 Task: Add Vive Organic Pure Boost Ginger Shot to the cart.
Action: Mouse pressed left at (14, 157)
Screenshot: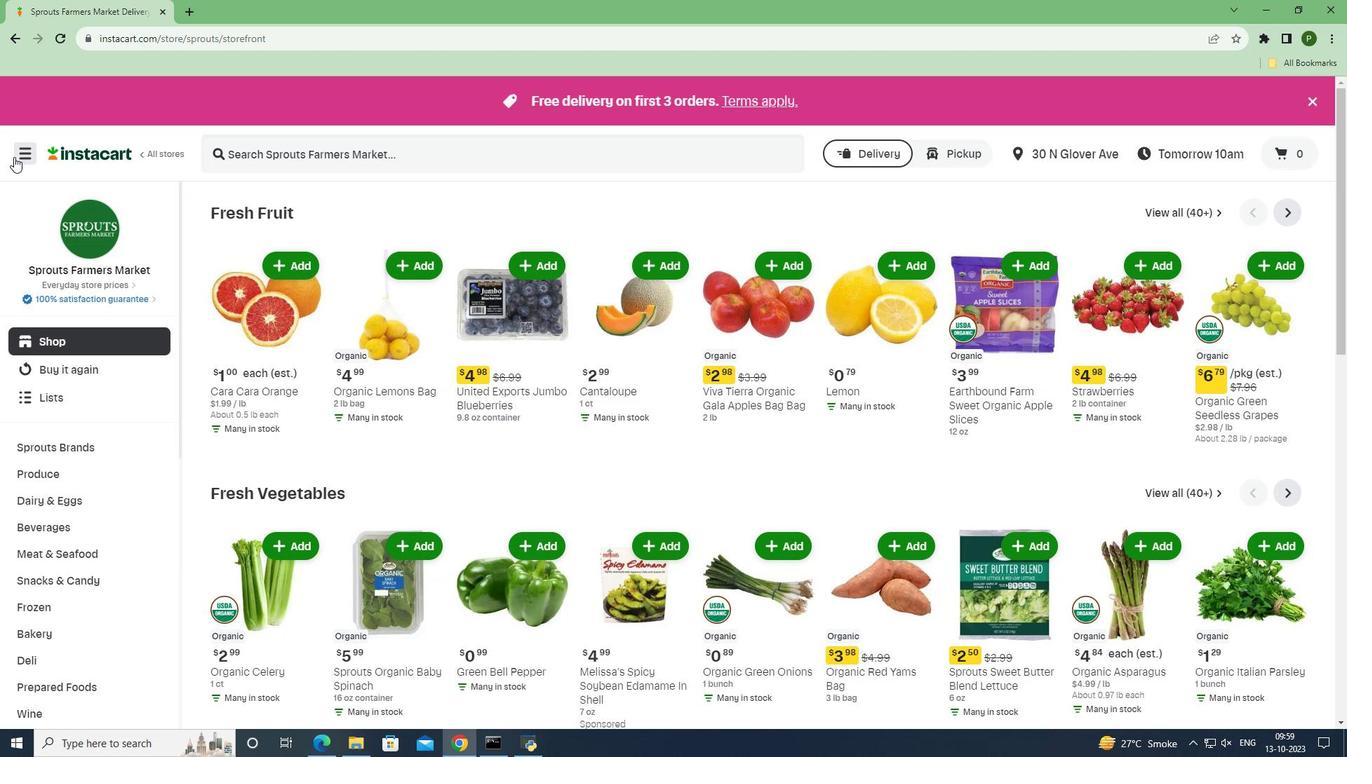
Action: Mouse moved to (90, 363)
Screenshot: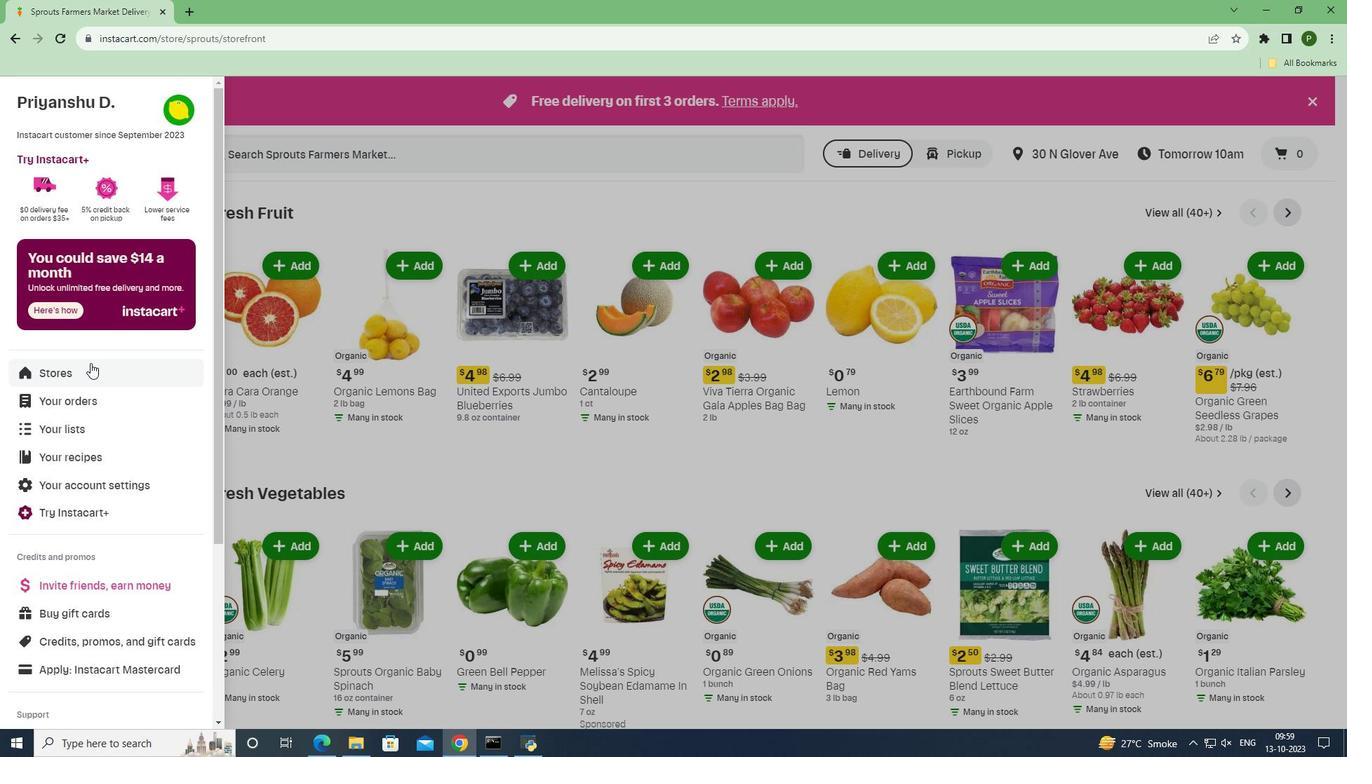 
Action: Mouse pressed left at (90, 363)
Screenshot: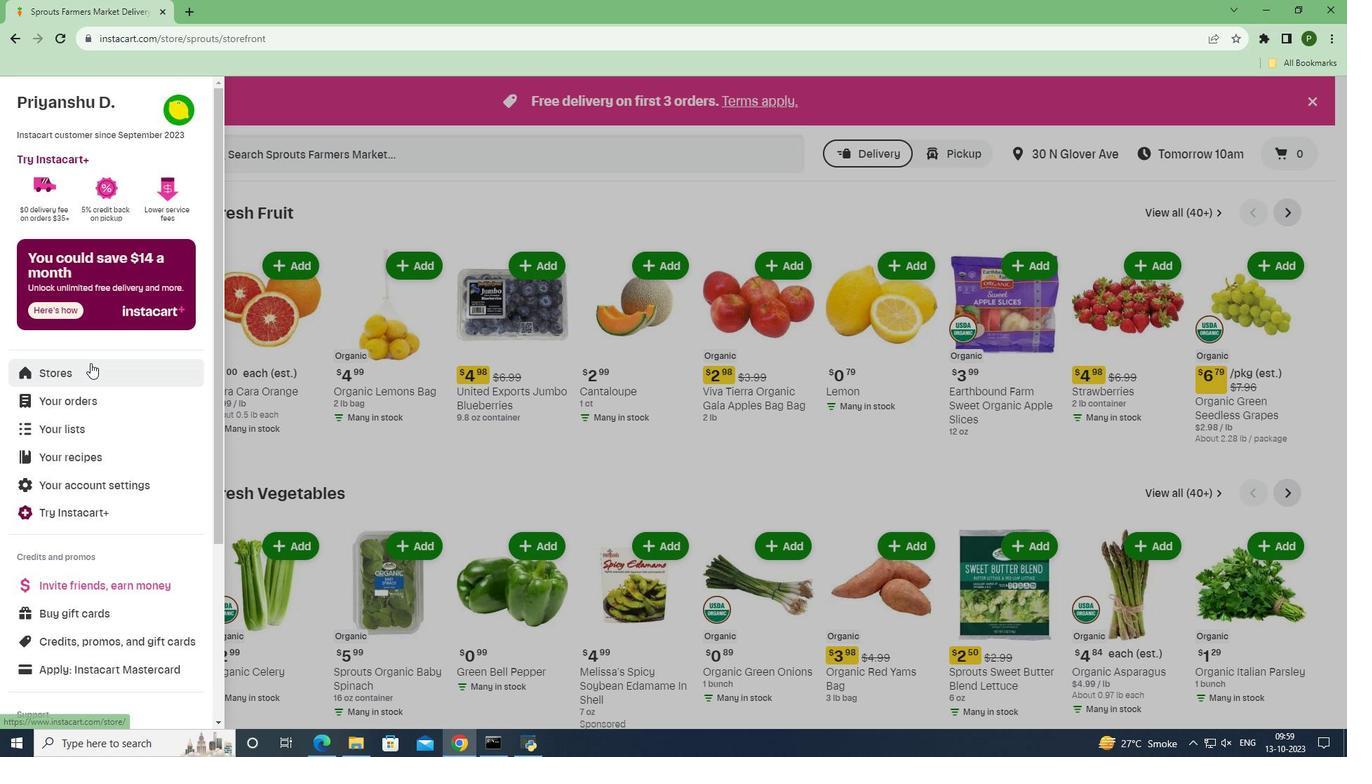 
Action: Mouse moved to (310, 165)
Screenshot: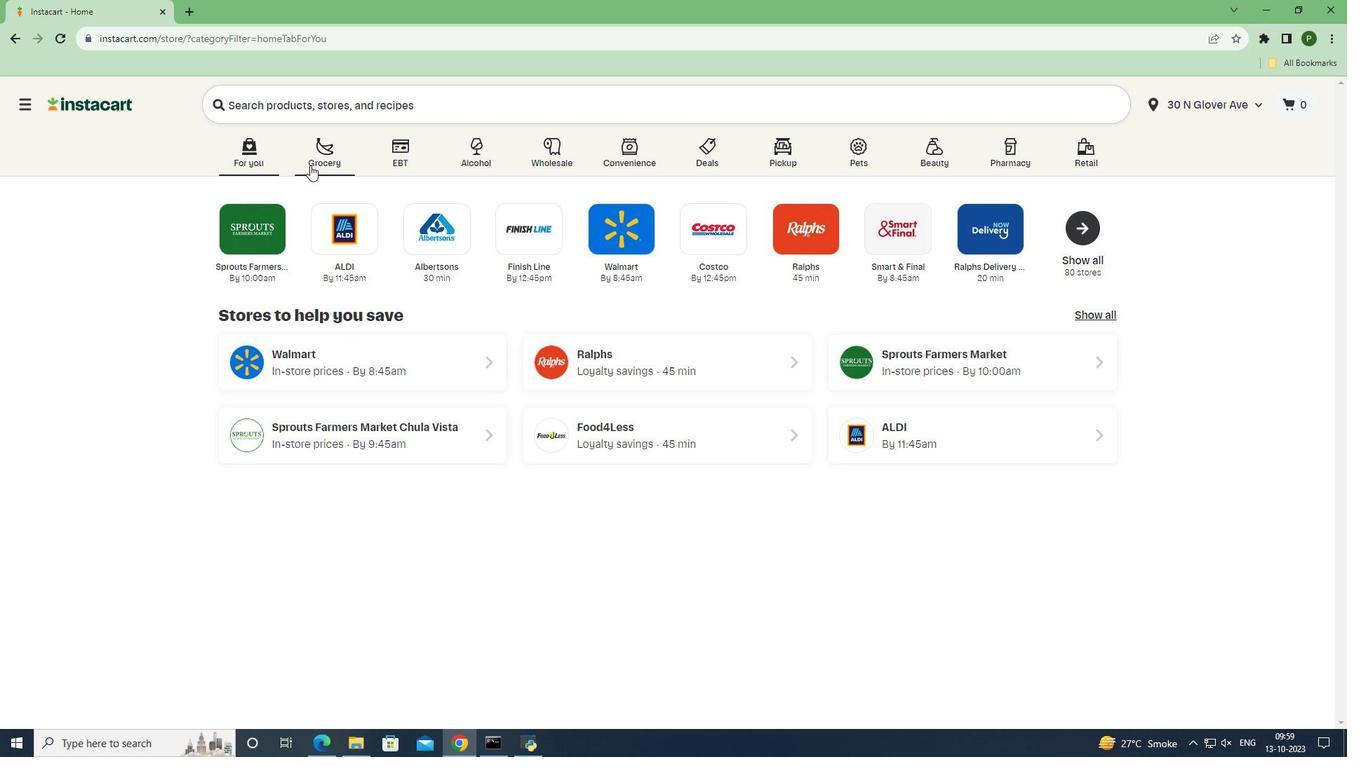 
Action: Mouse pressed left at (310, 165)
Screenshot: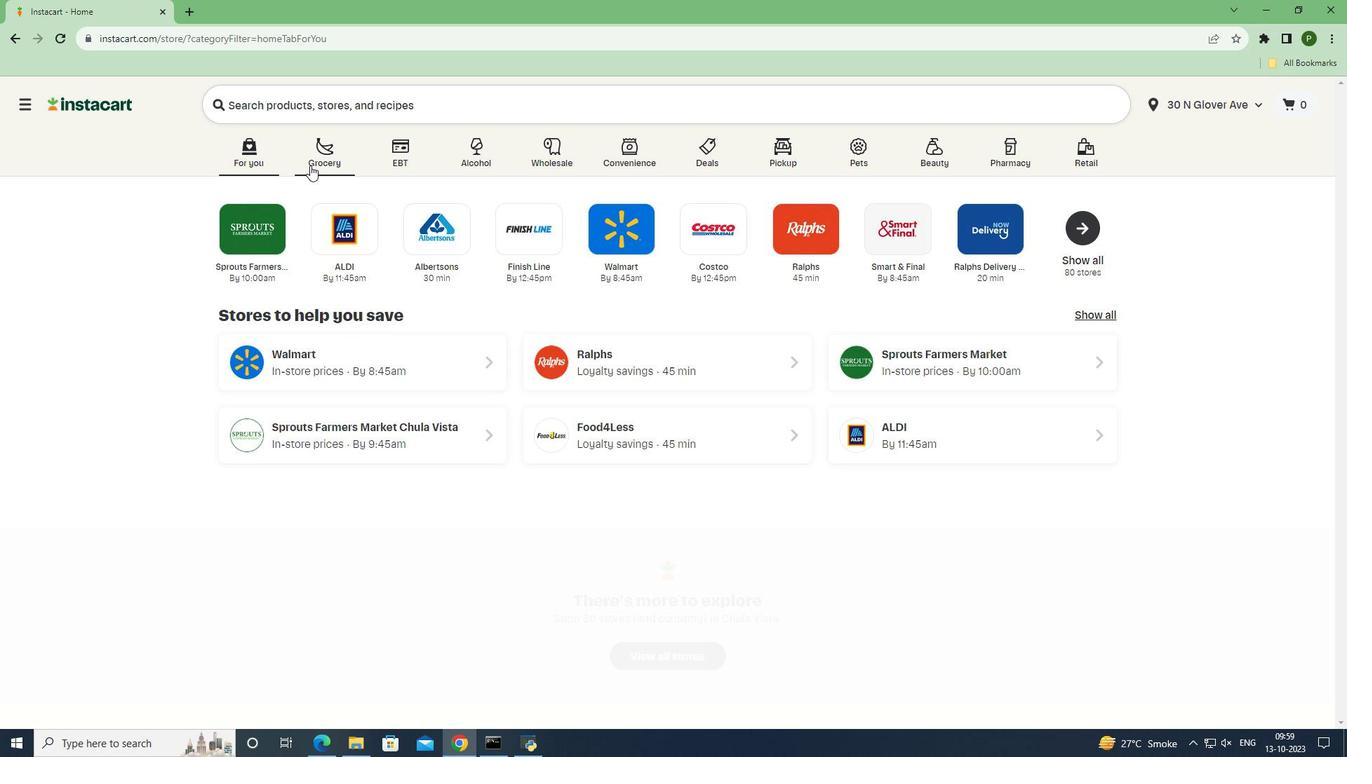 
Action: Mouse moved to (863, 317)
Screenshot: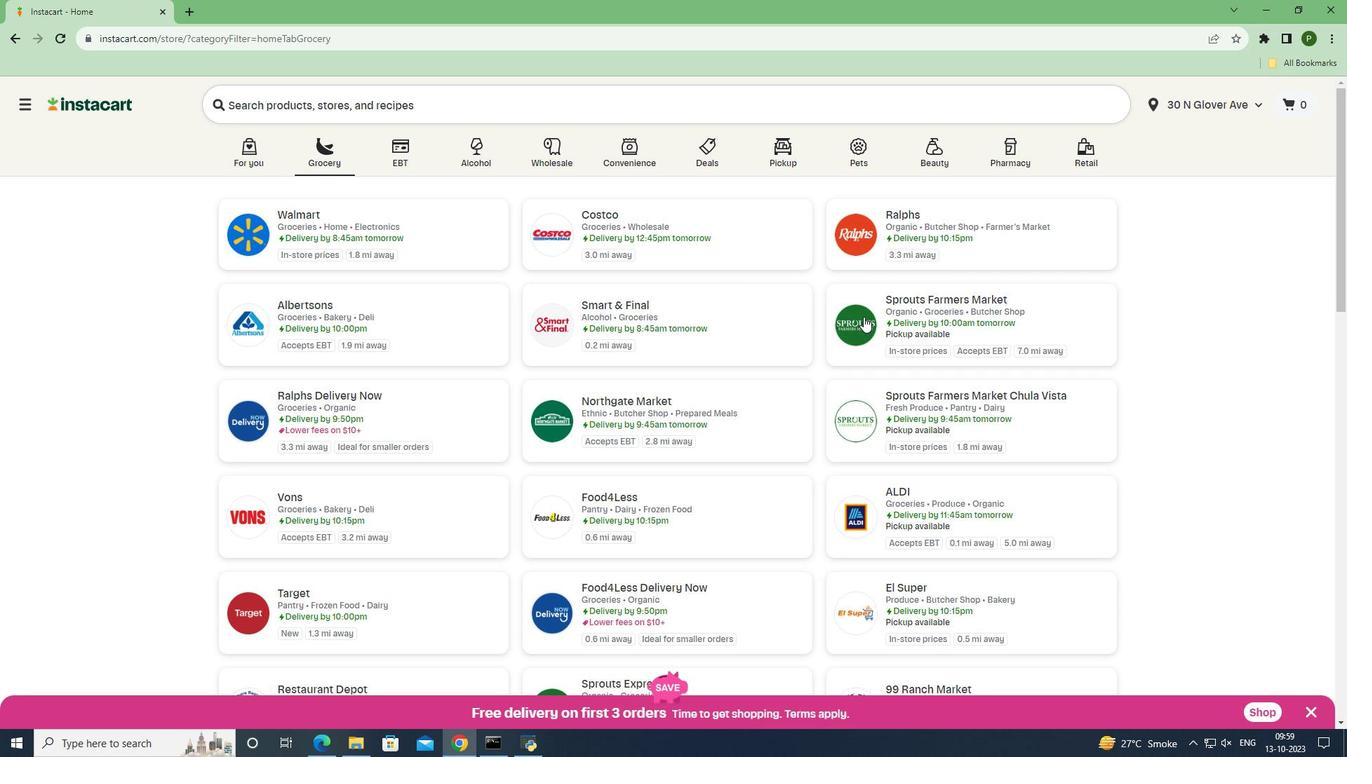 
Action: Mouse pressed left at (863, 317)
Screenshot: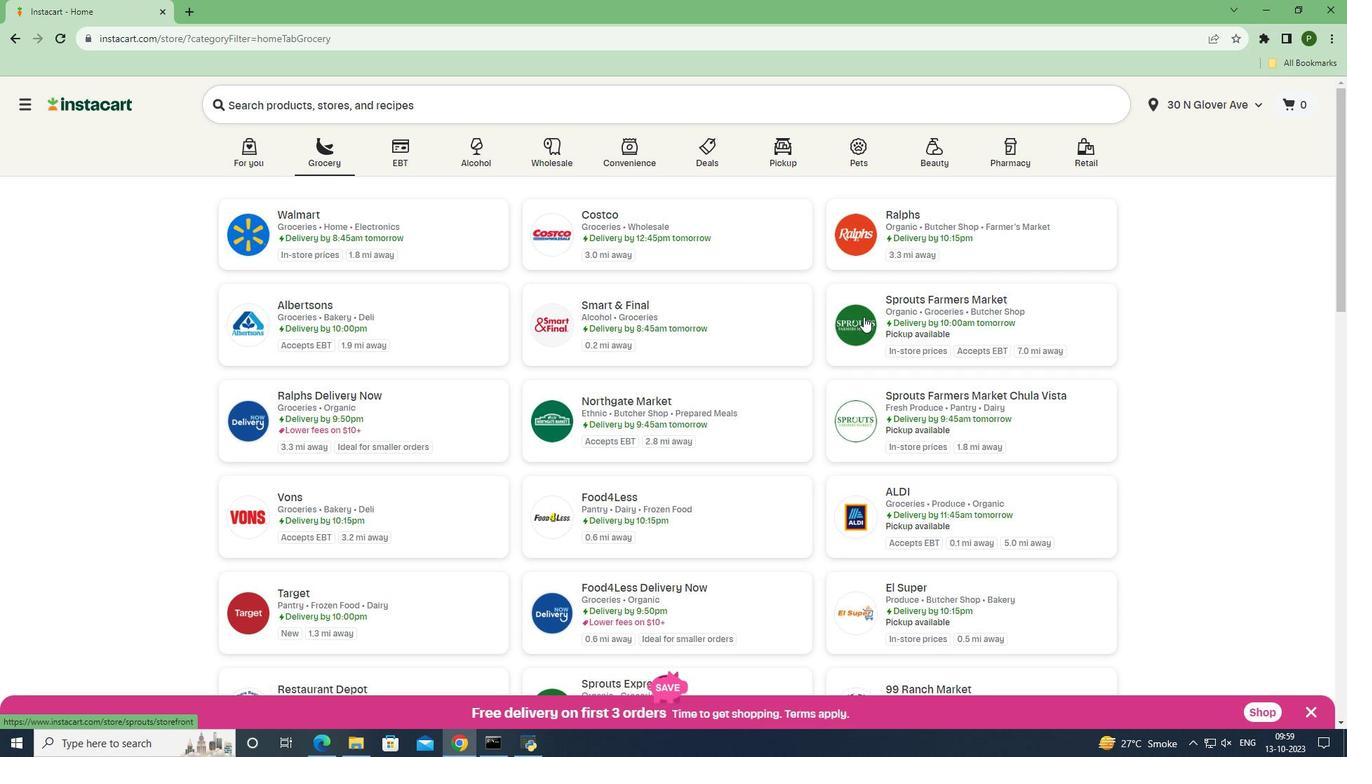 
Action: Mouse moved to (75, 536)
Screenshot: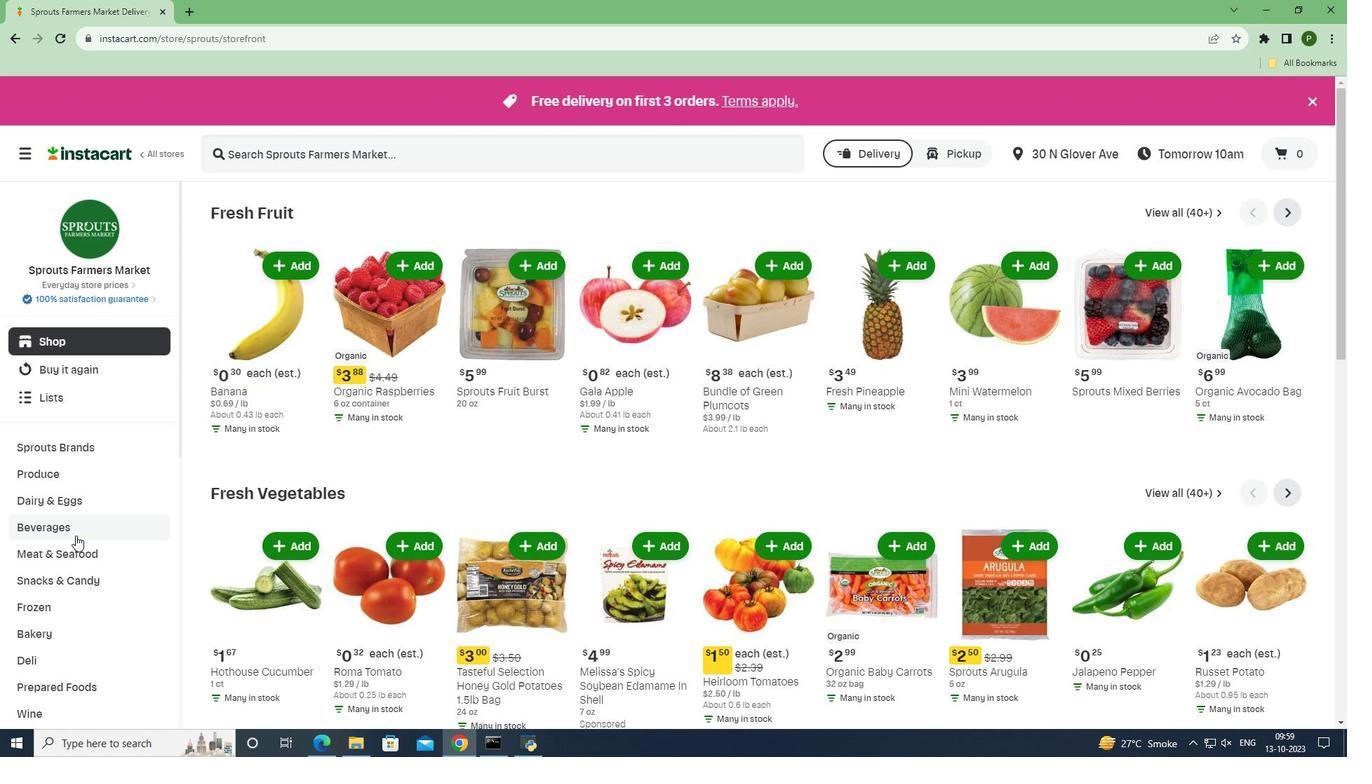 
Action: Mouse pressed left at (75, 536)
Screenshot: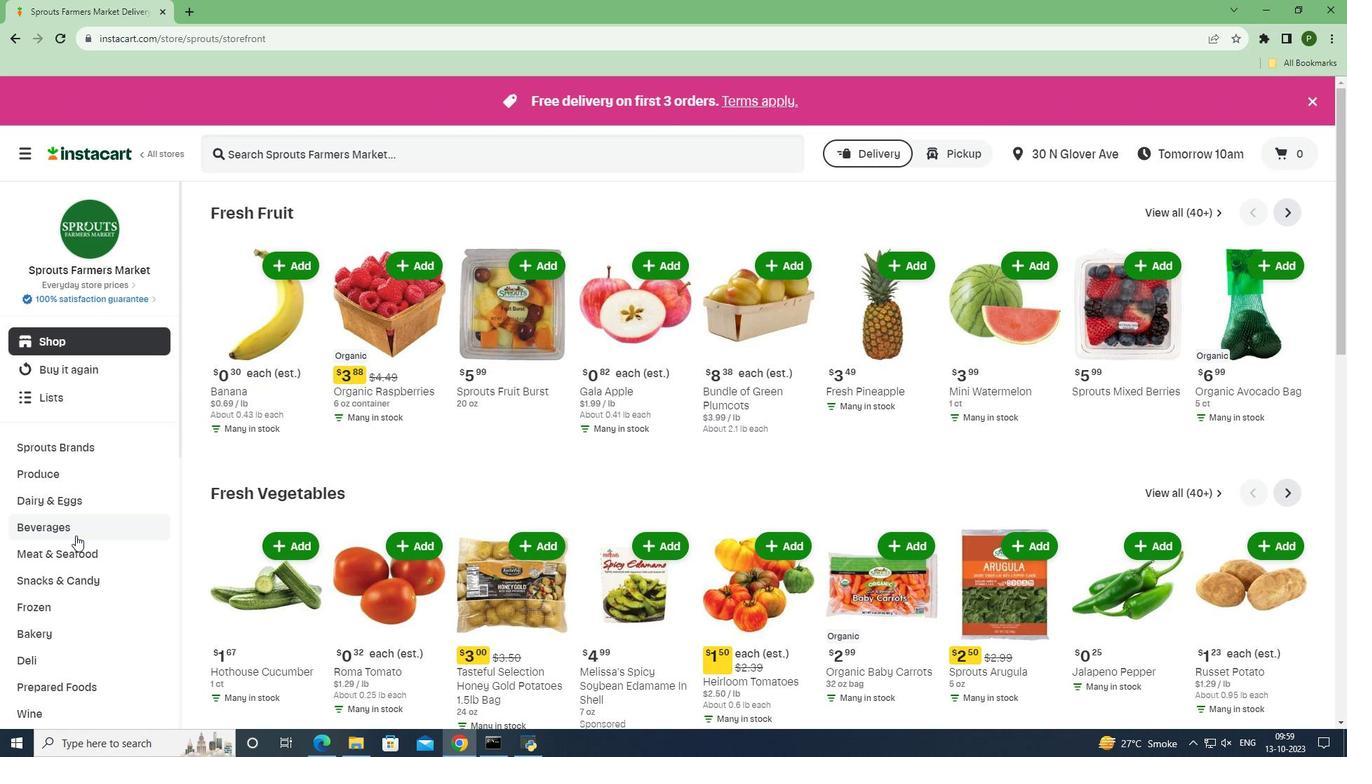 
Action: Mouse moved to (789, 238)
Screenshot: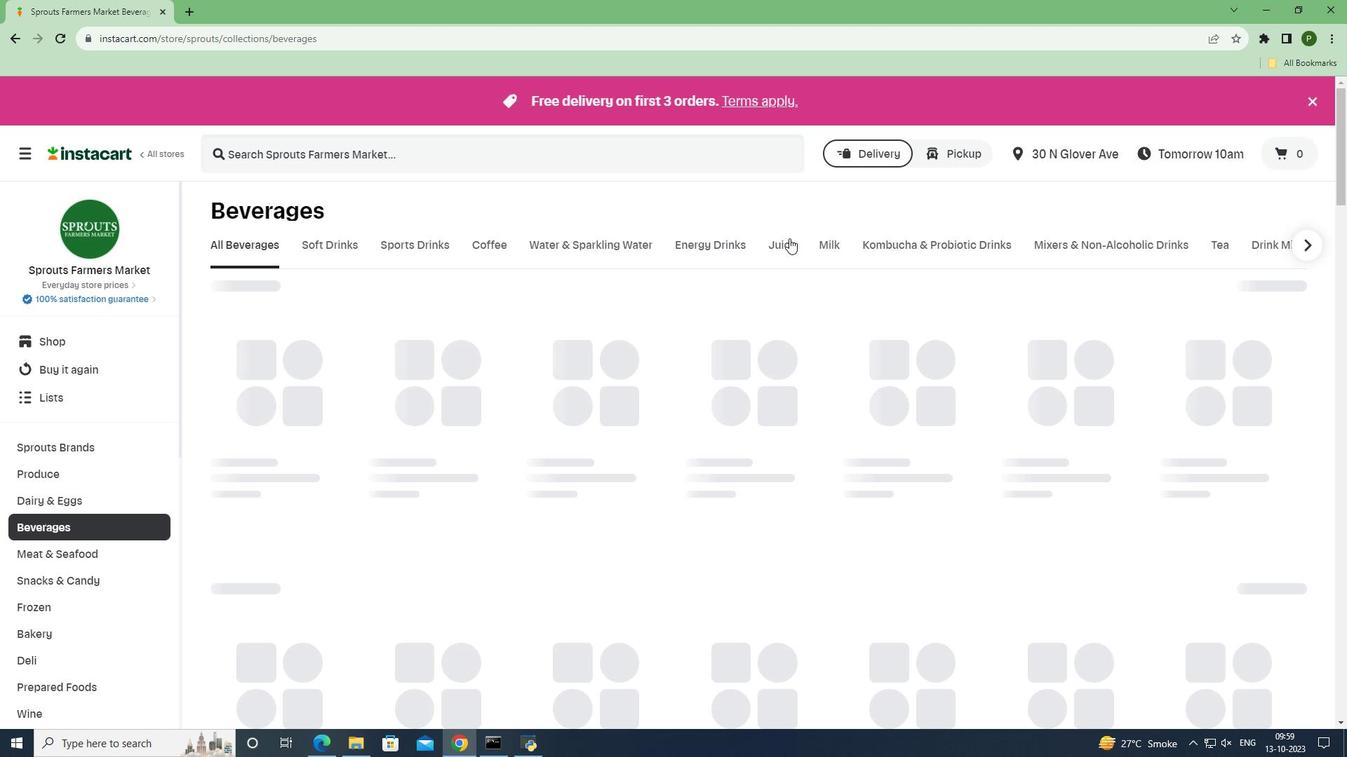 
Action: Mouse pressed left at (789, 238)
Screenshot: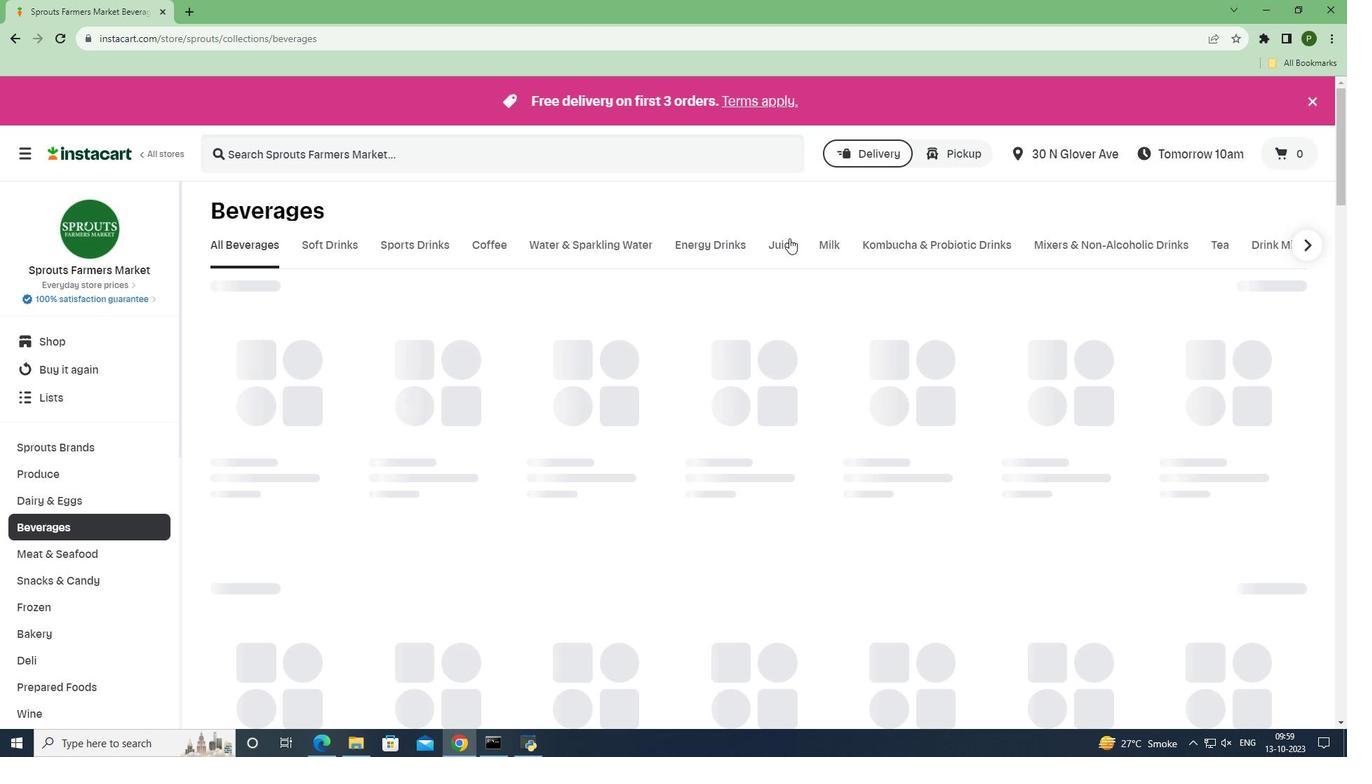 
Action: Mouse moved to (420, 156)
Screenshot: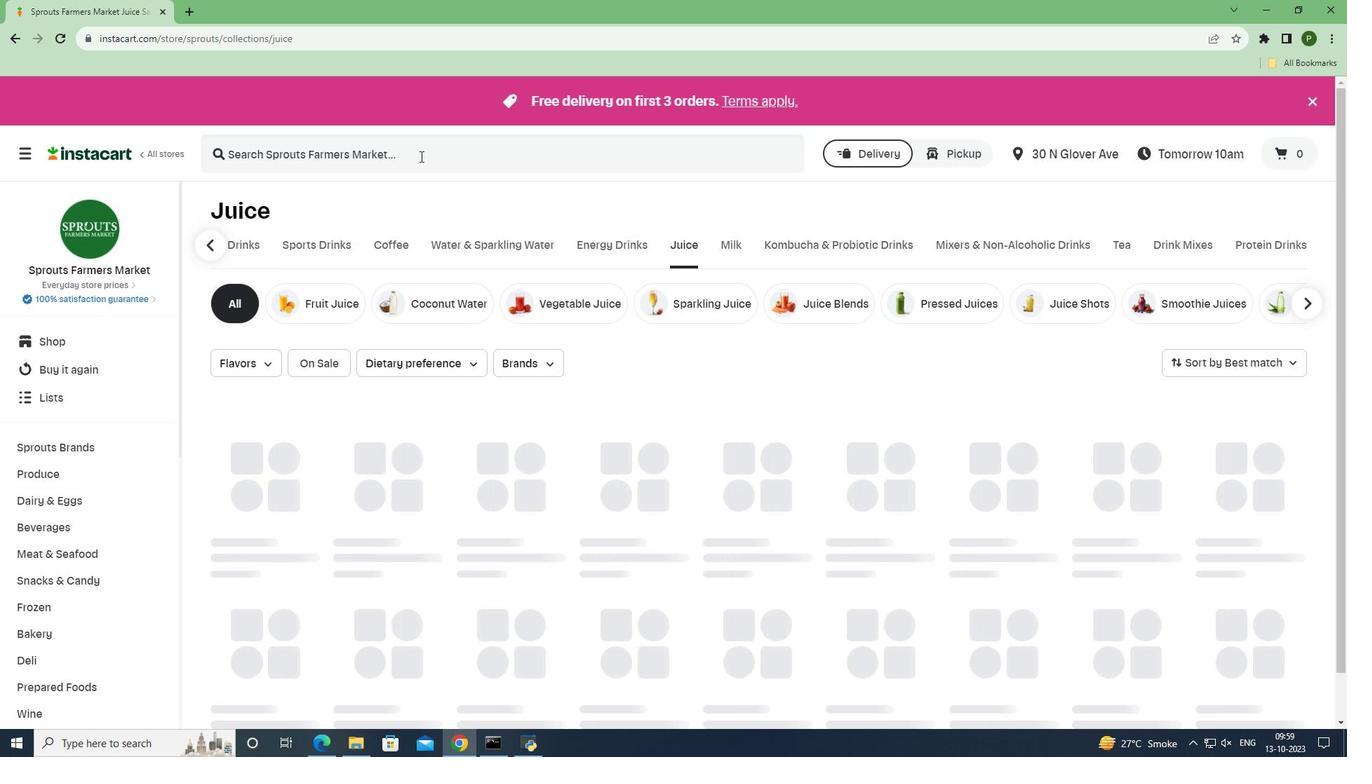 
Action: Mouse pressed left at (420, 156)
Screenshot: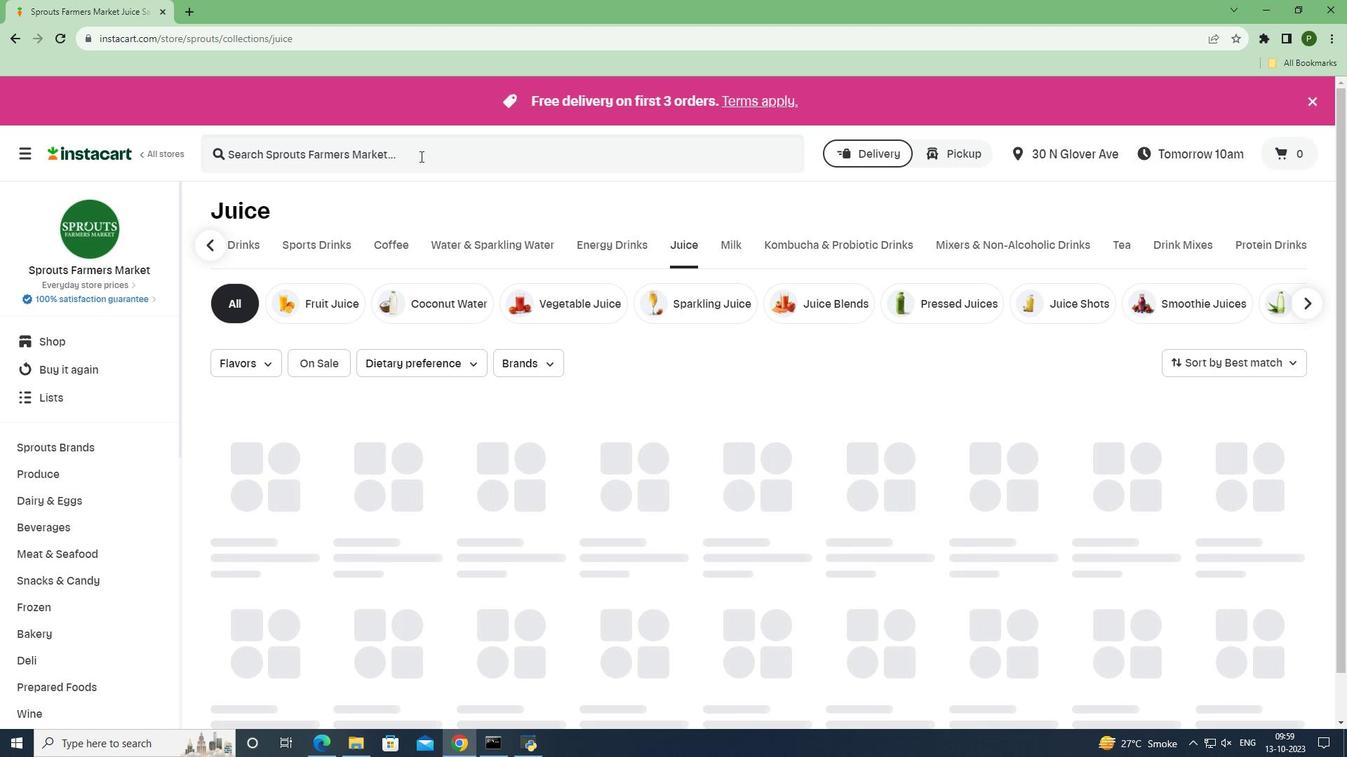 
Action: Key pressed <Key.caps_lock>V<Key.caps_lock>ive<Key.space><Key.caps_lock>O<Key.caps_lock>rganic<Key.space><Key.caps_lock>P<Key.caps_lock>ure<Key.space><Key.caps_lock>B<Key.caps_lock>oost<Key.space><Key.caps_lock>G<Key.caps_lock>inger<Key.space><Key.caps_lock>S<Key.caps_lock>hot<Key.space><Key.enter>
Screenshot: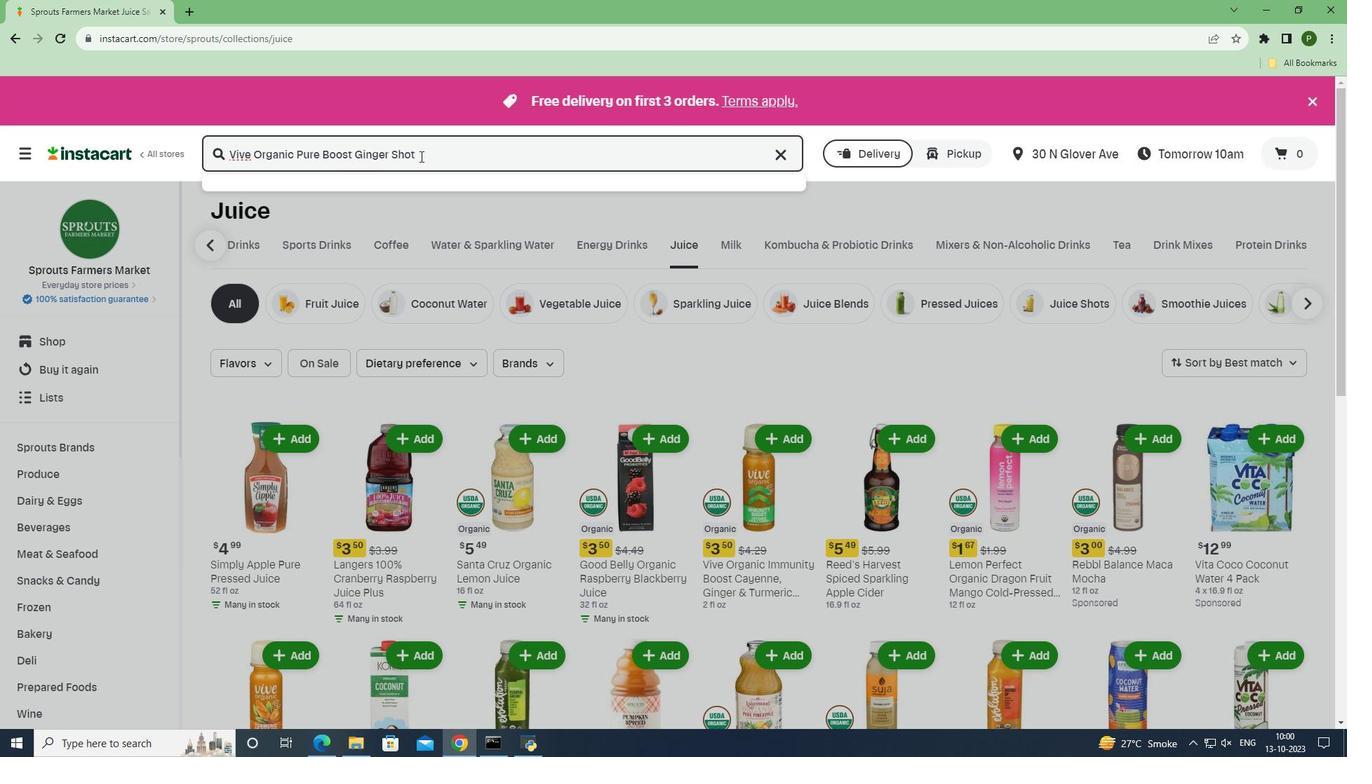 
Action: Mouse moved to (616, 299)
Screenshot: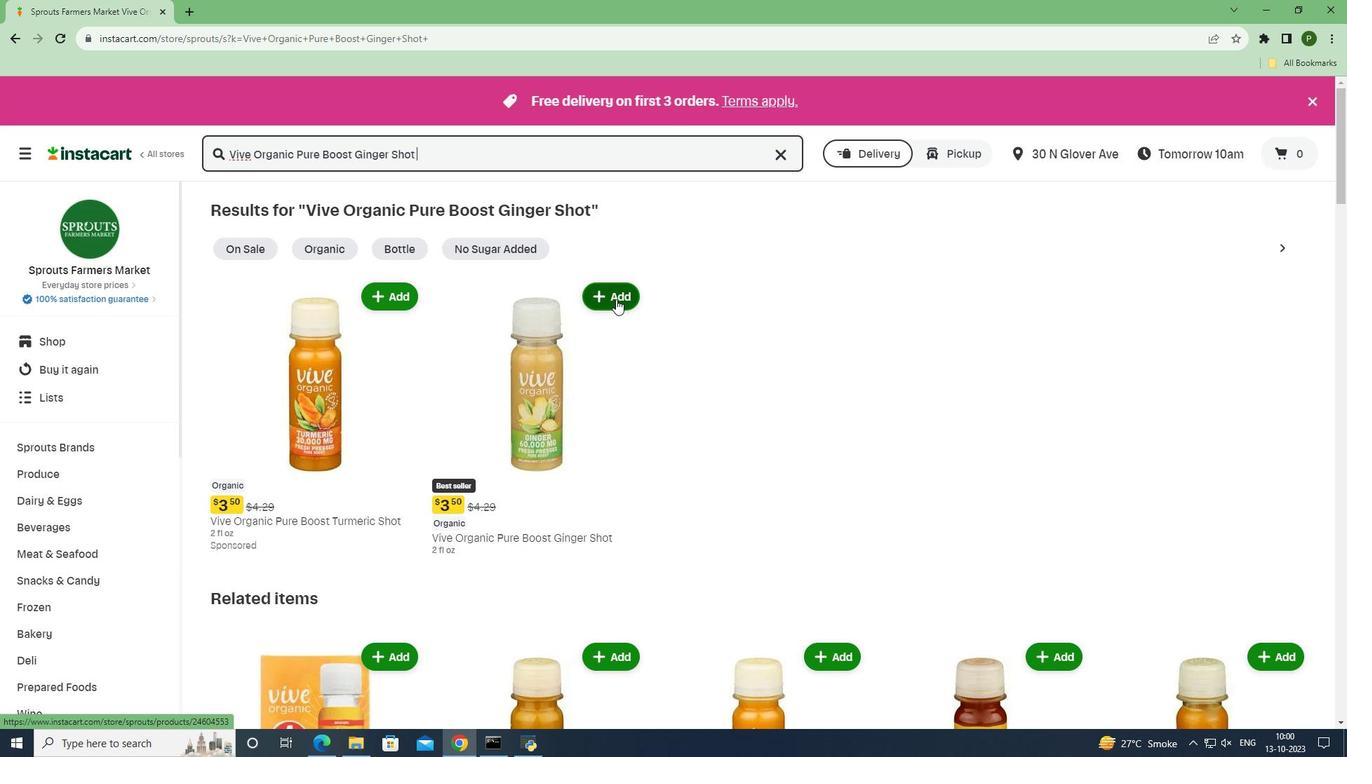
Action: Mouse pressed left at (616, 299)
Screenshot: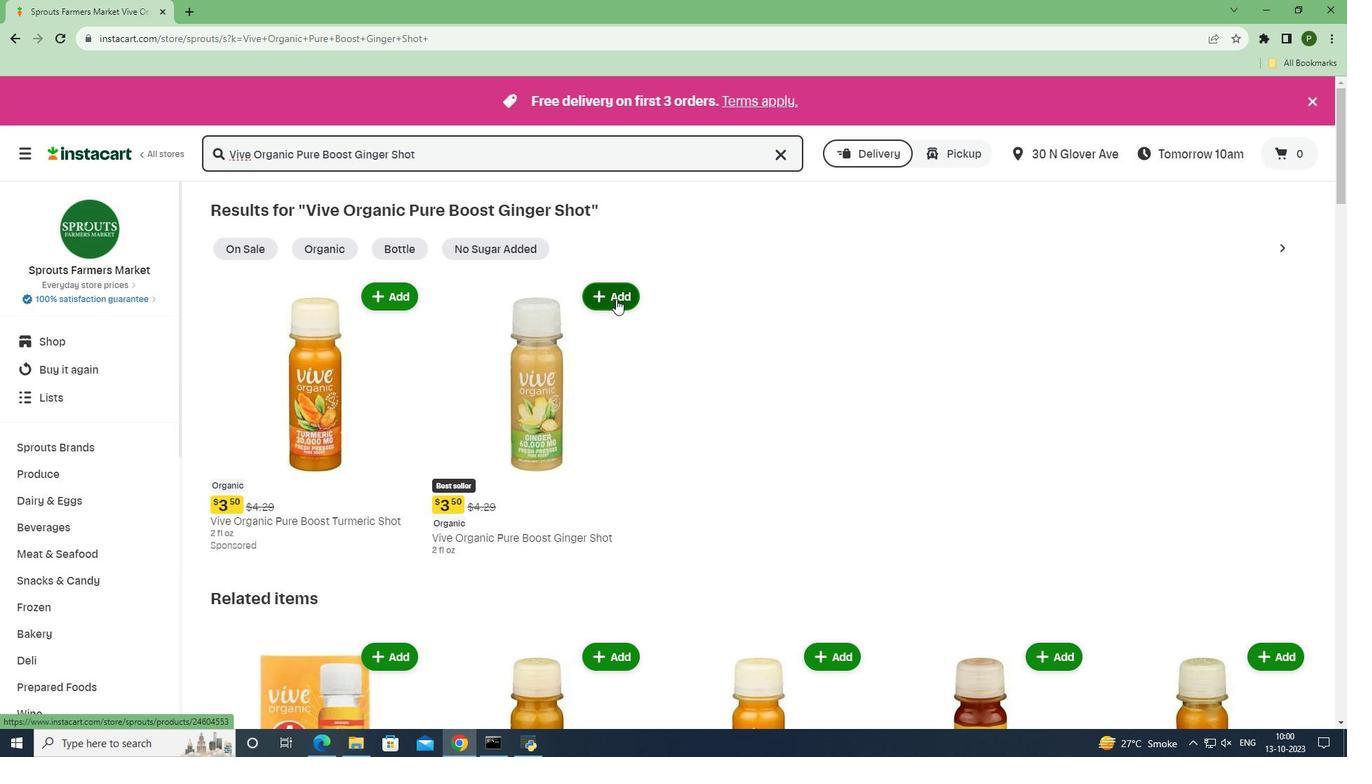 
Action: Mouse moved to (665, 361)
Screenshot: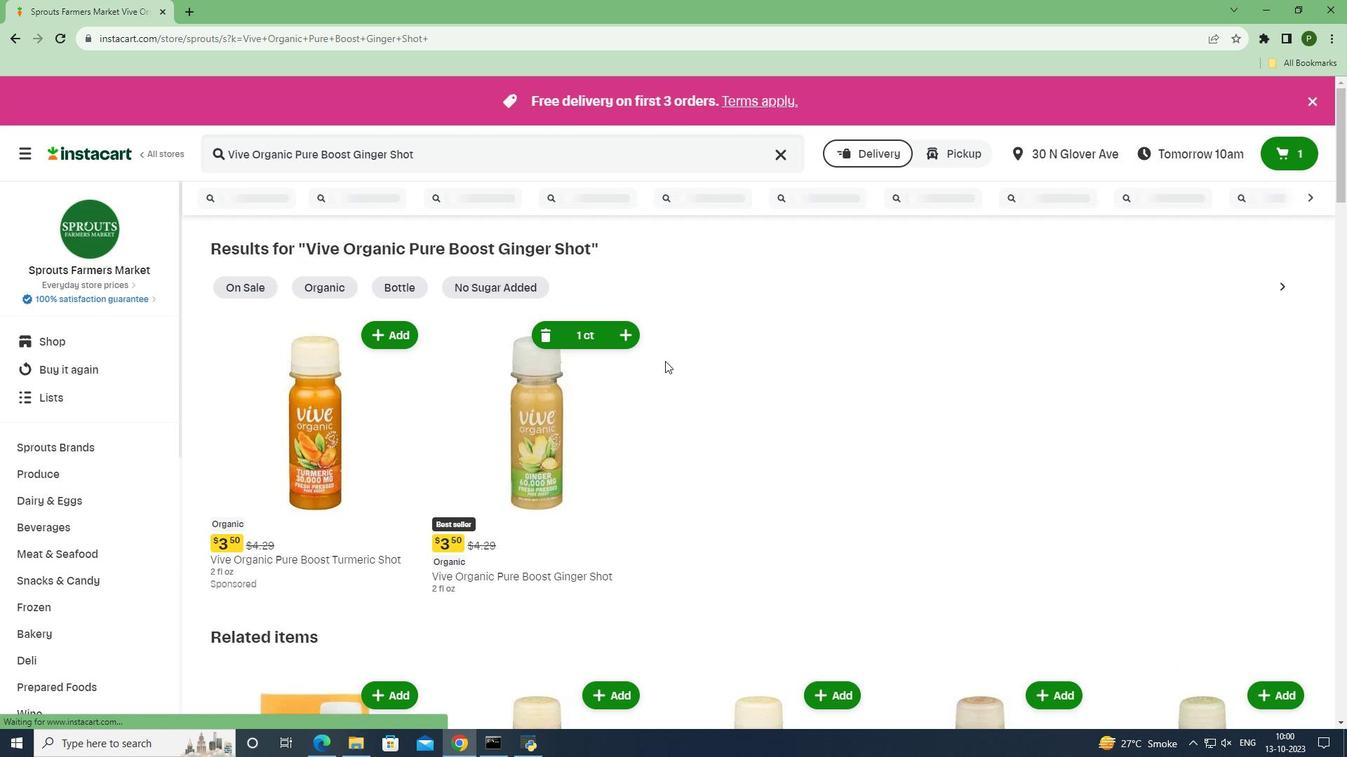
